 Task: Check how to setup "Automate notifications with triggers".
Action: Mouse moved to (68, 62)
Screenshot: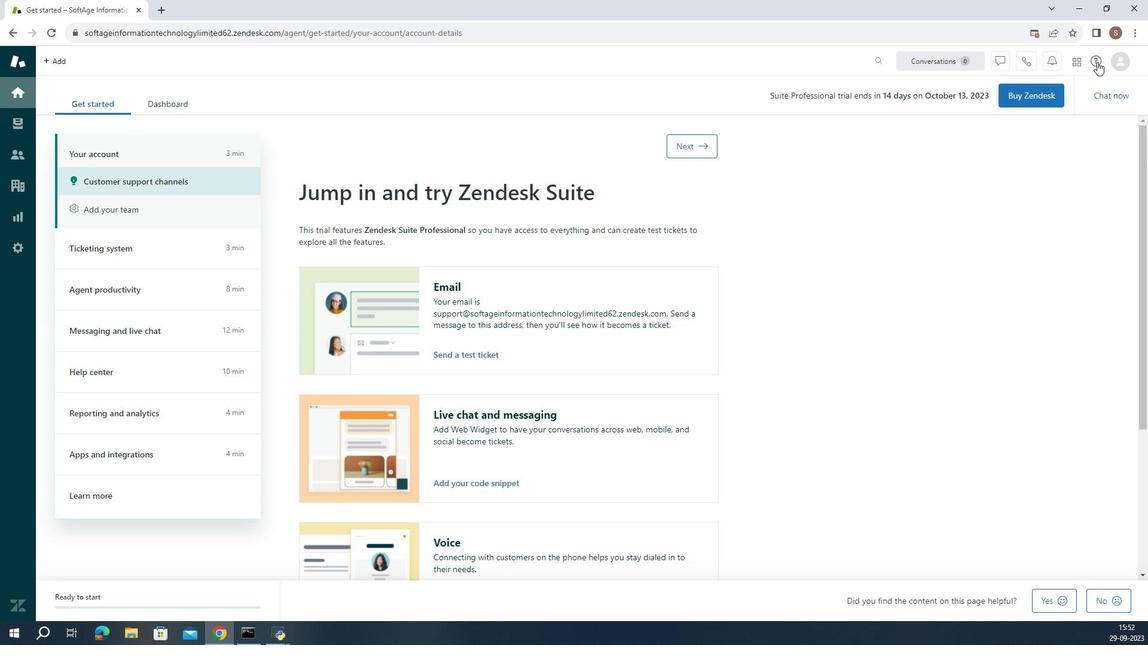 
Action: Mouse pressed left at (68, 62)
Screenshot: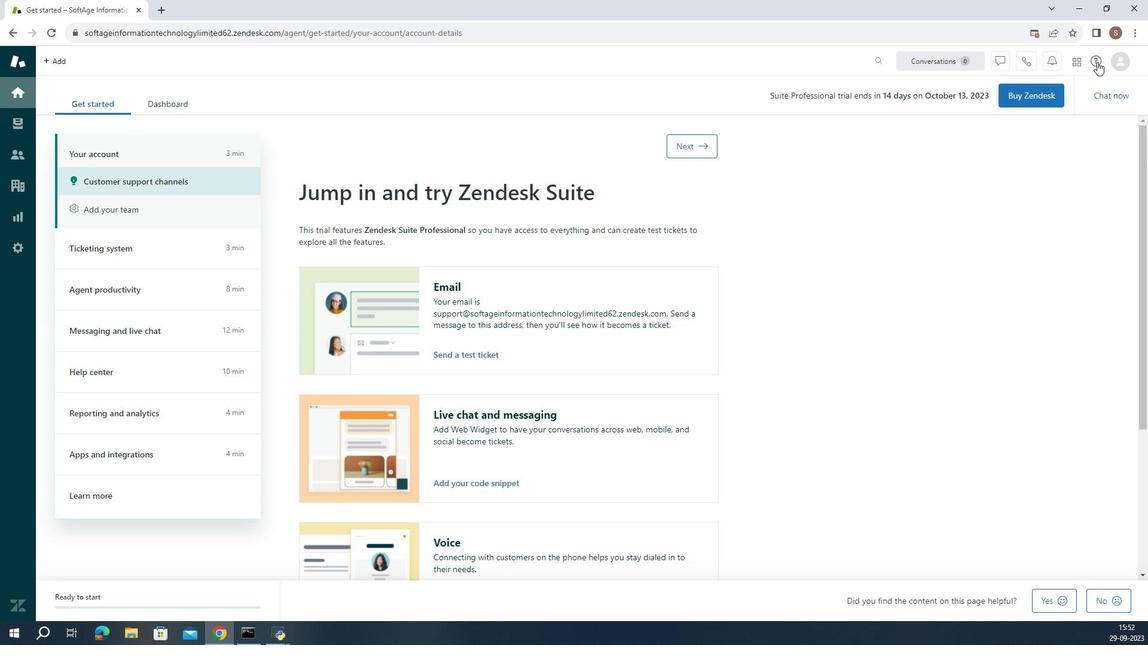 
Action: Mouse moved to (6, 455)
Screenshot: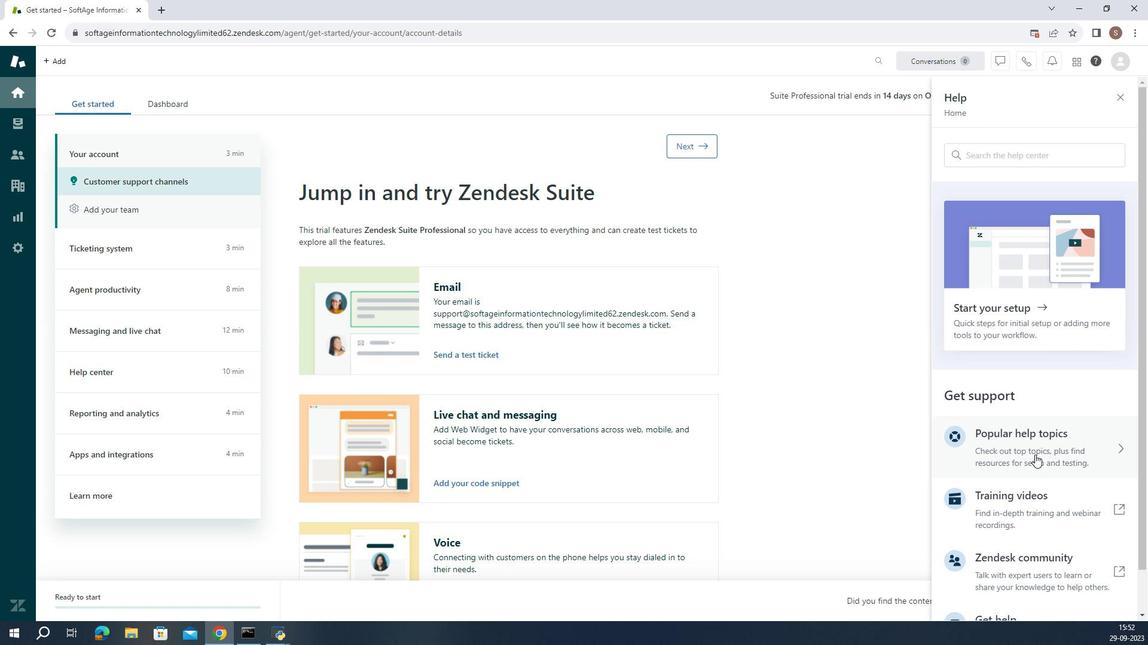 
Action: Mouse pressed left at (6, 455)
Screenshot: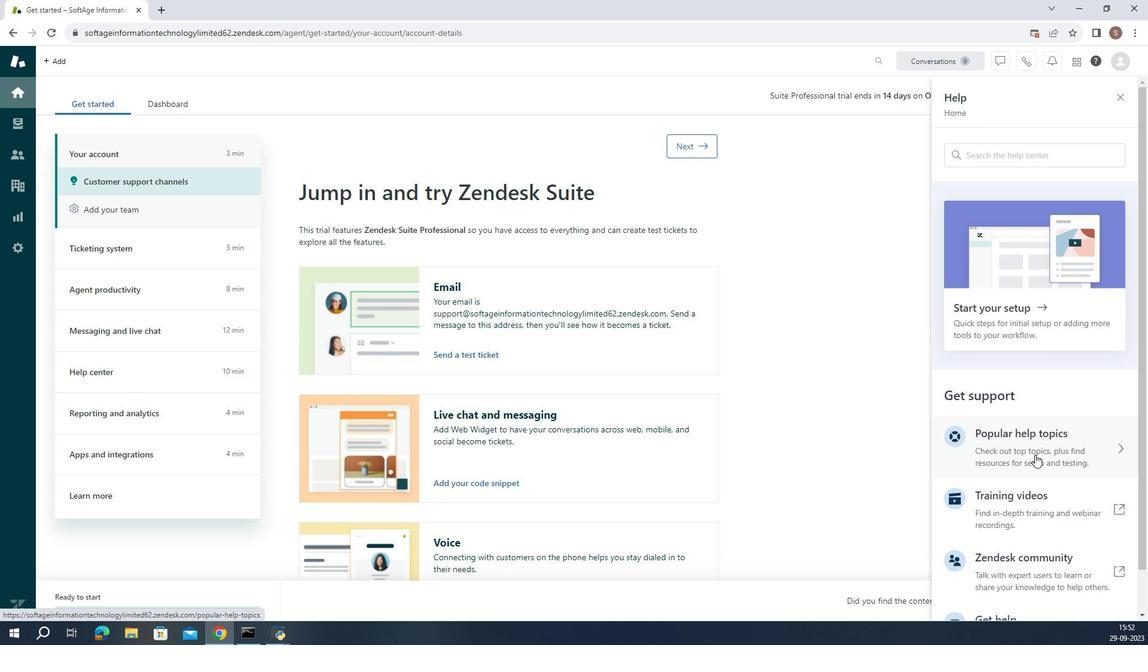 
Action: Mouse moved to (5, 382)
Screenshot: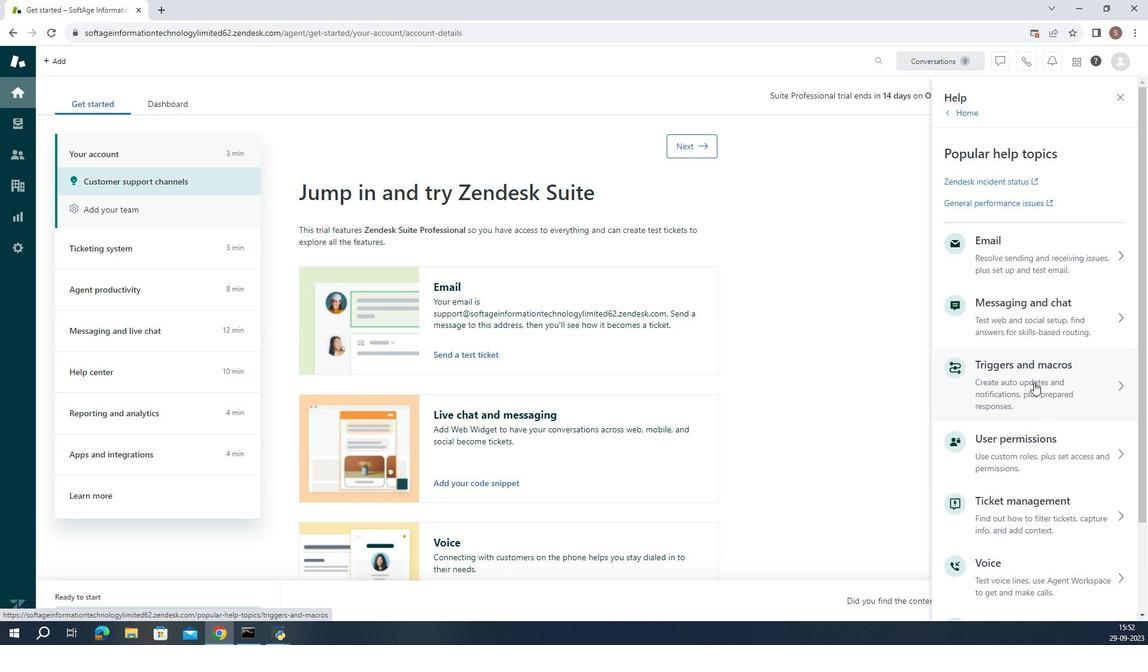 
Action: Mouse pressed left at (5, 382)
Screenshot: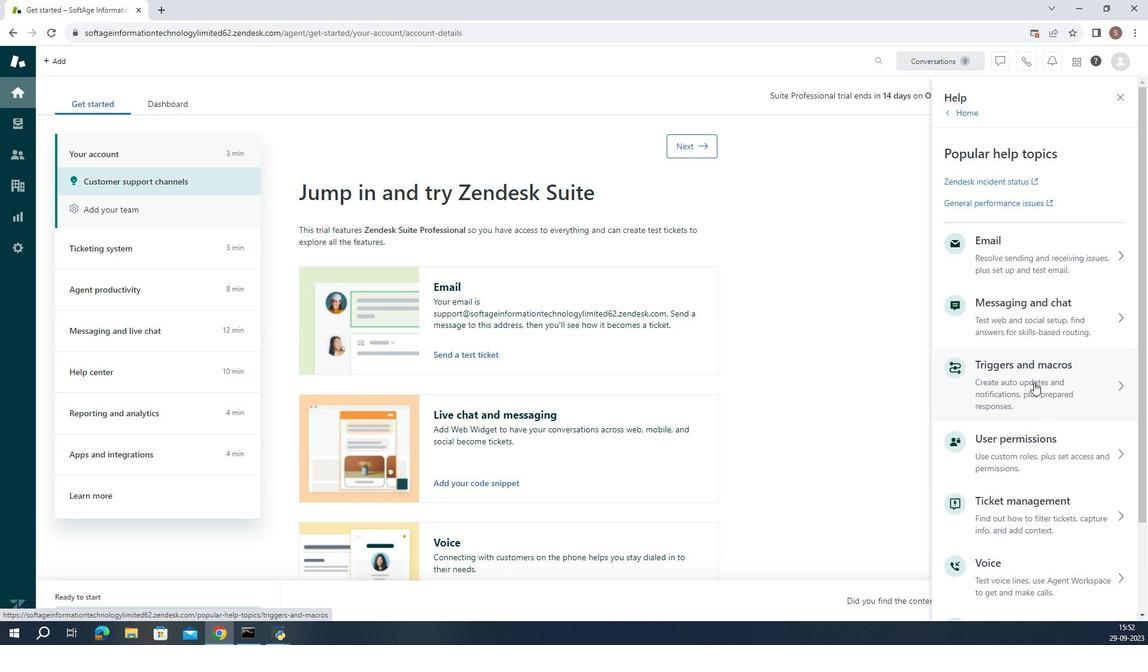 
Action: Mouse moved to (1, 256)
Screenshot: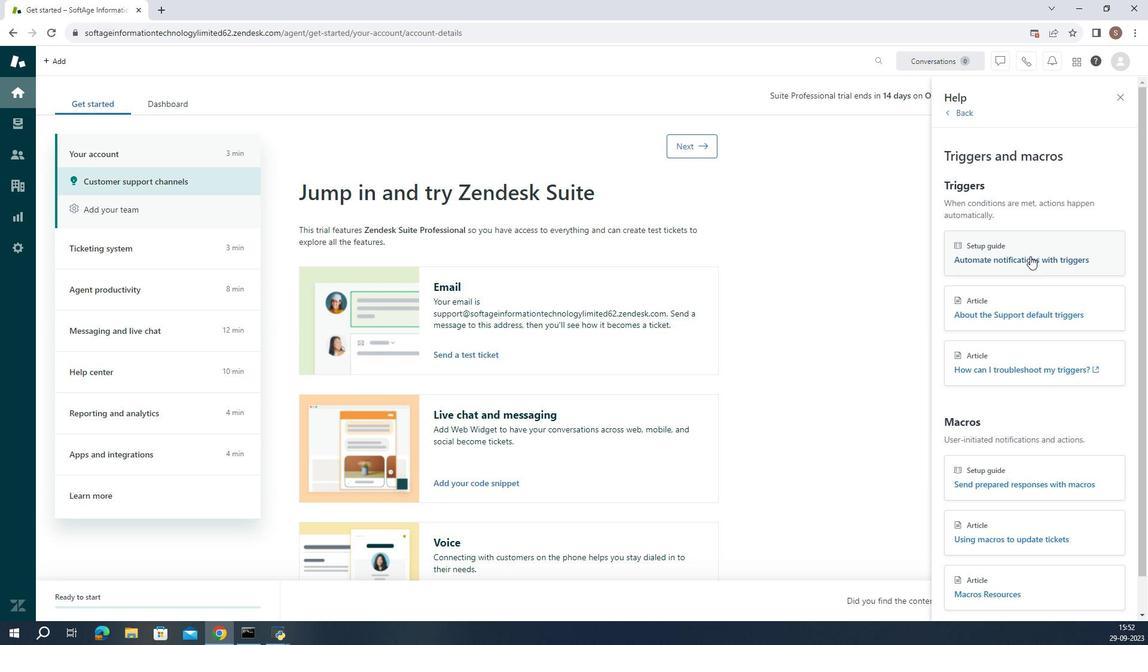 
Action: Mouse pressed left at (1, 256)
Screenshot: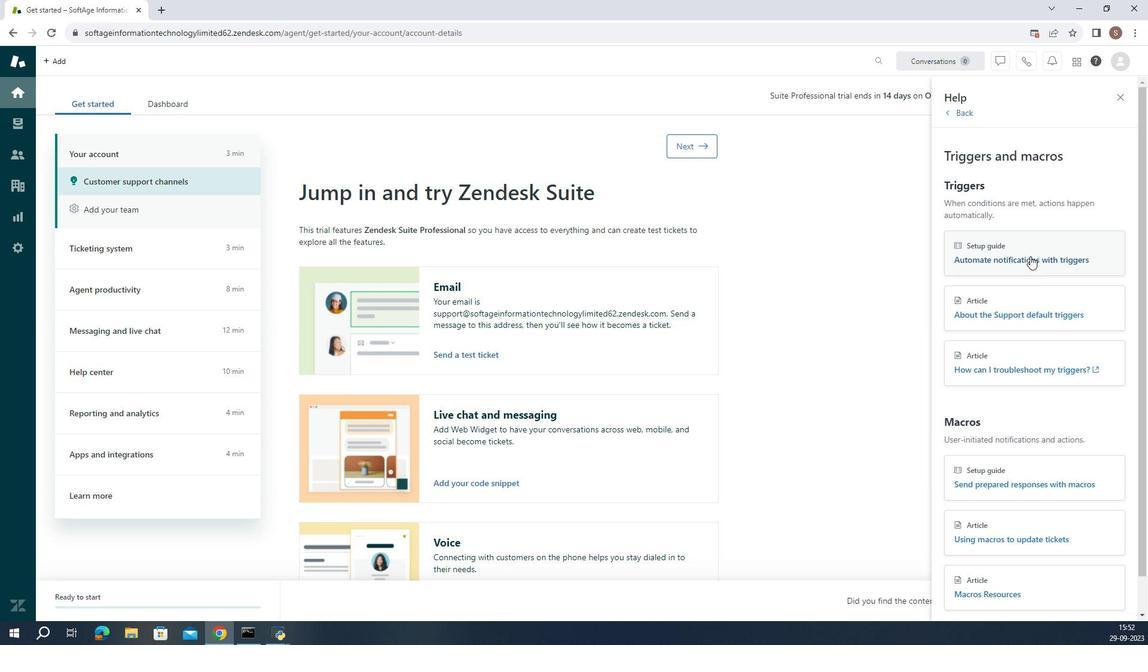 
Action: Mouse moved to (10, 318)
Screenshot: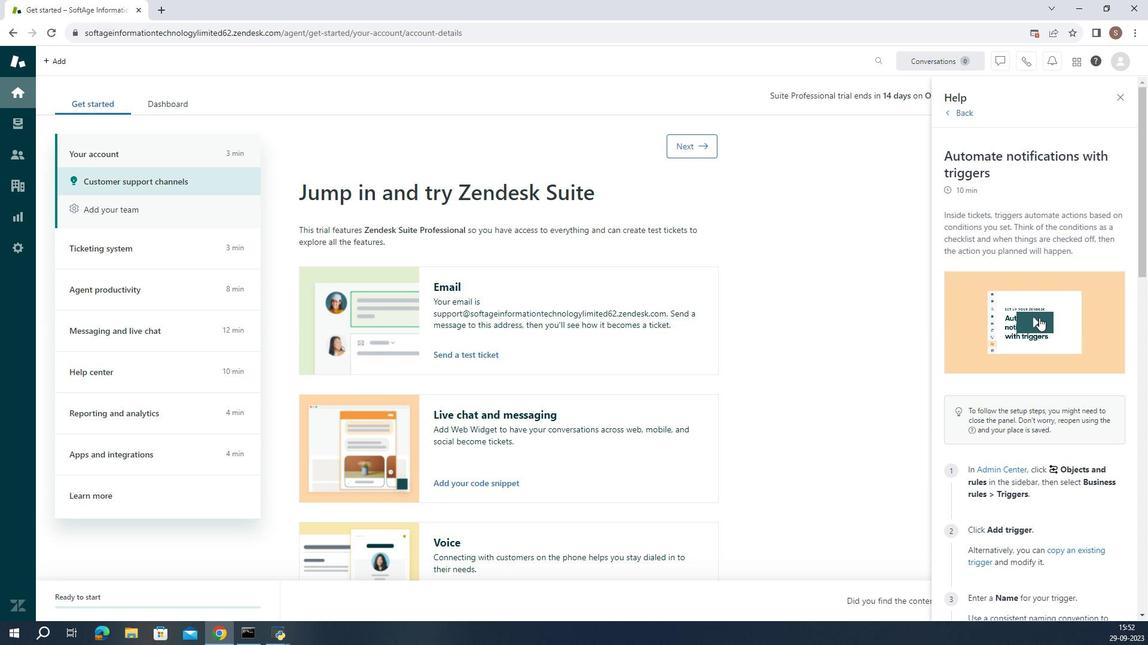 
Action: Mouse scrolled (10, 317) with delta (0, 0)
Screenshot: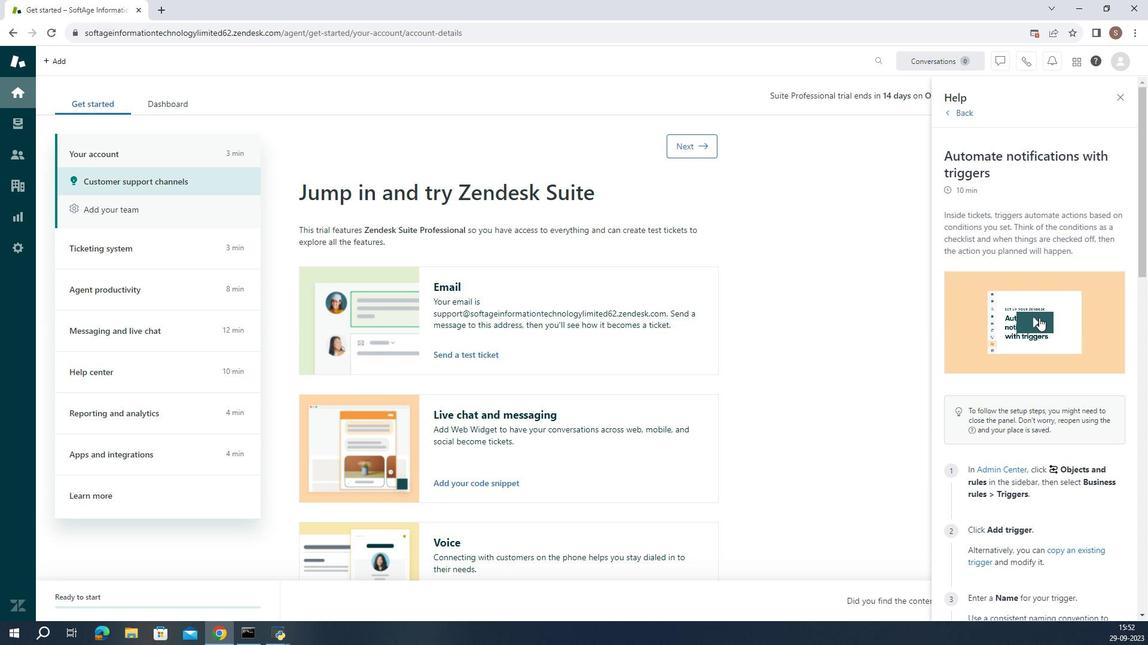 
Action: Mouse scrolled (10, 317) with delta (0, 0)
Screenshot: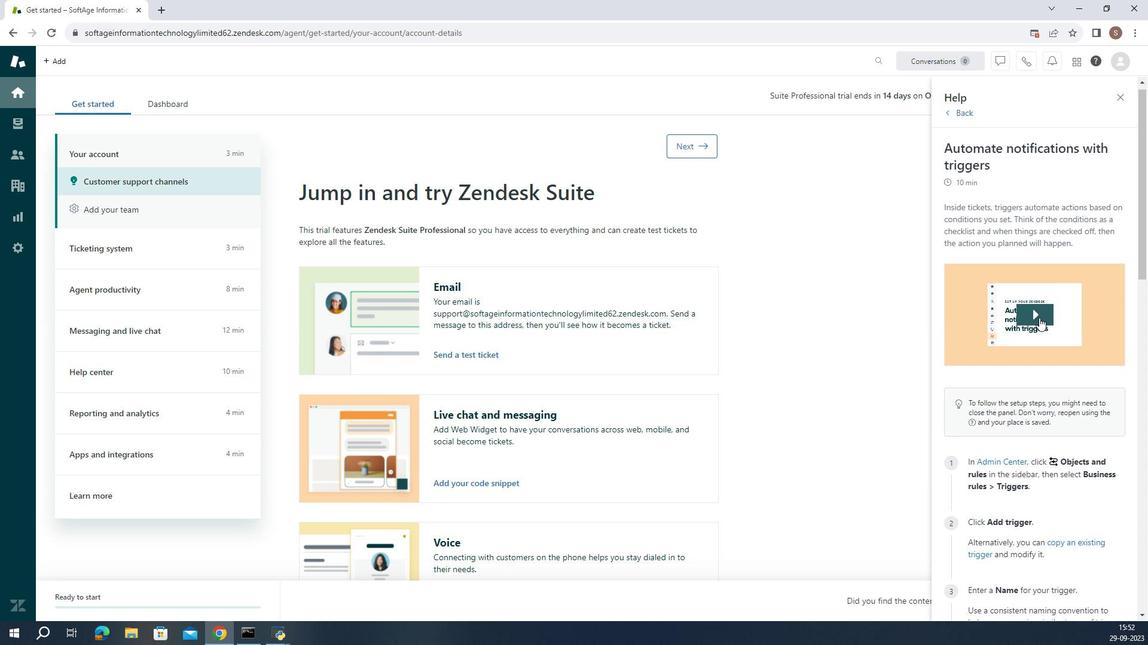 
Action: Mouse scrolled (10, 317) with delta (0, 0)
Screenshot: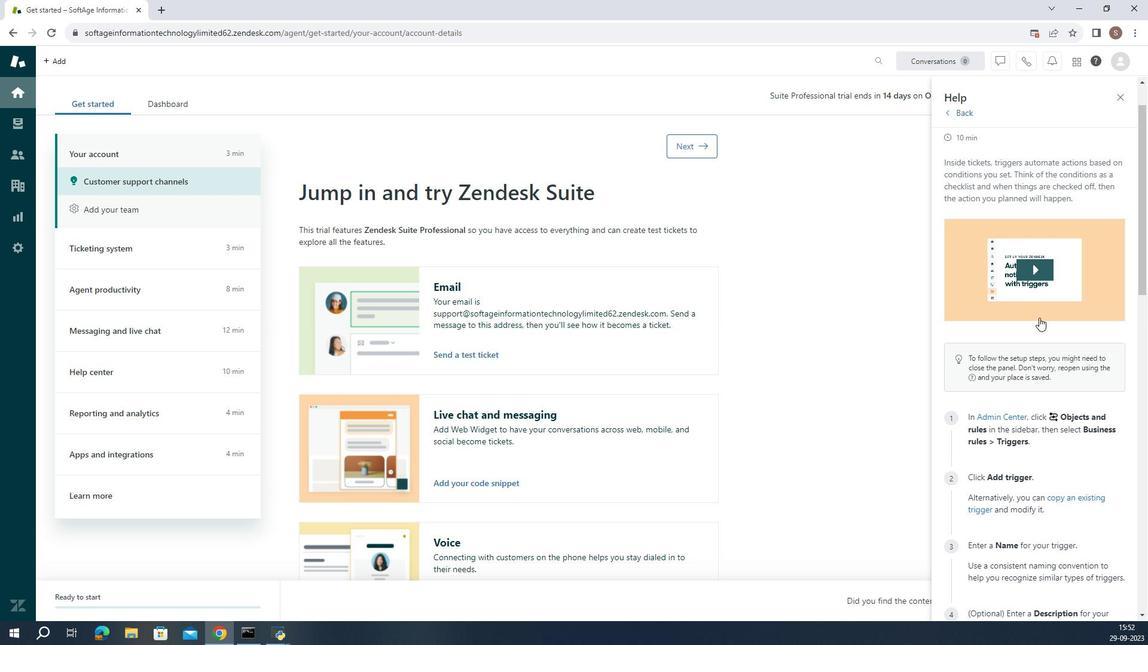 
Action: Mouse scrolled (10, 317) with delta (0, 0)
Screenshot: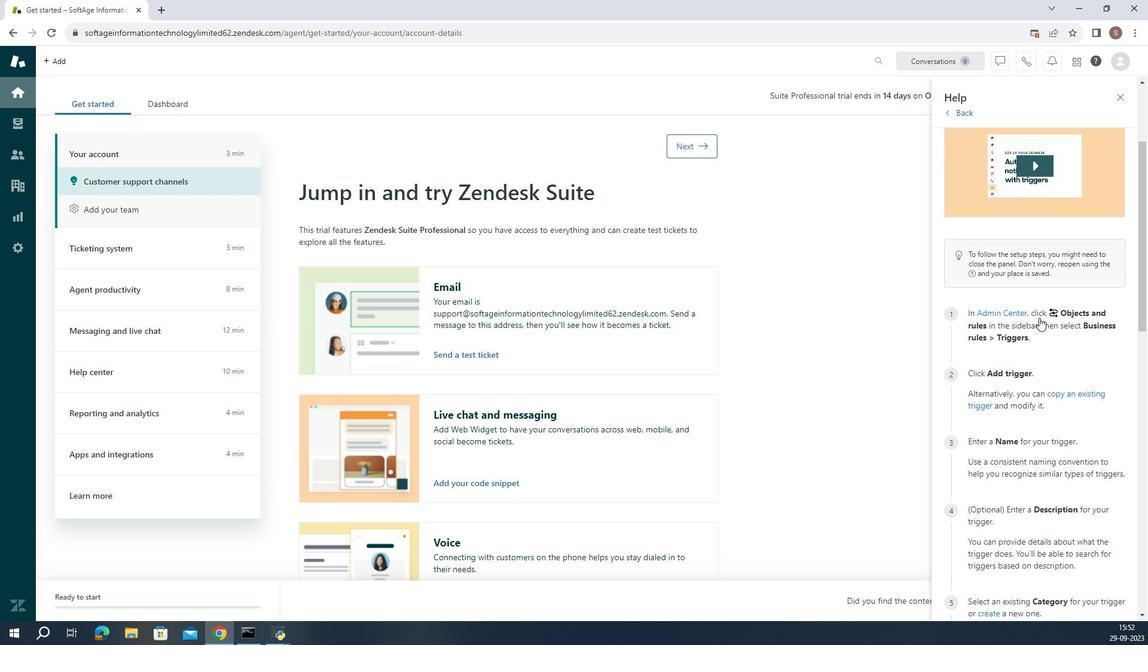 
Action: Mouse scrolled (10, 317) with delta (0, 0)
Screenshot: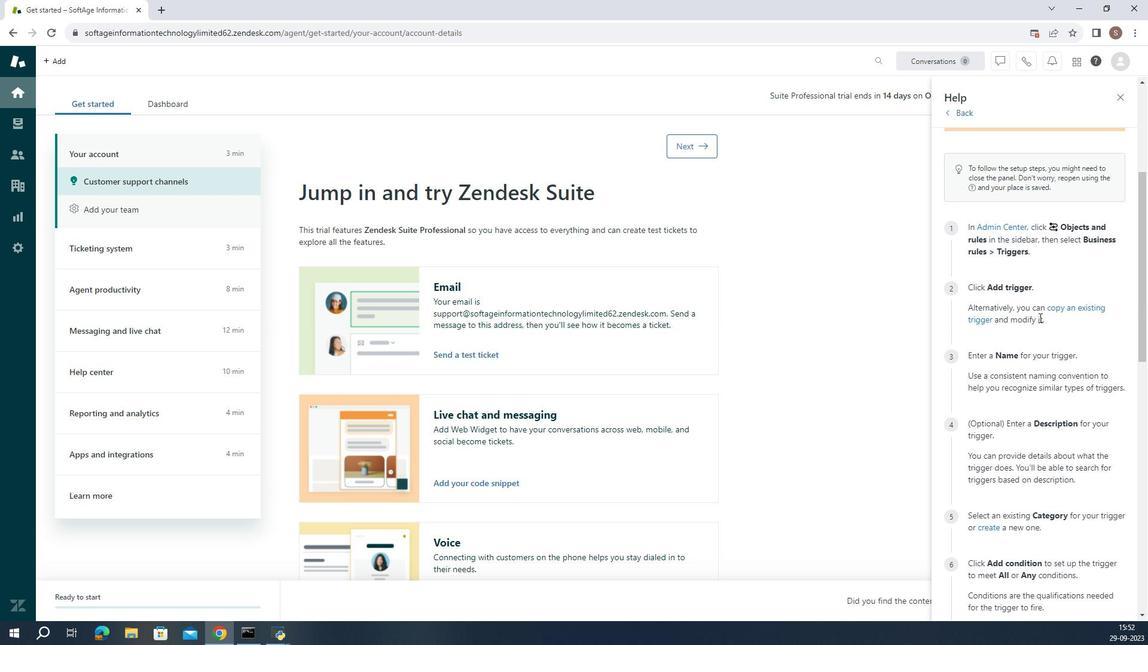 
Action: Mouse scrolled (10, 317) with delta (0, 0)
Screenshot: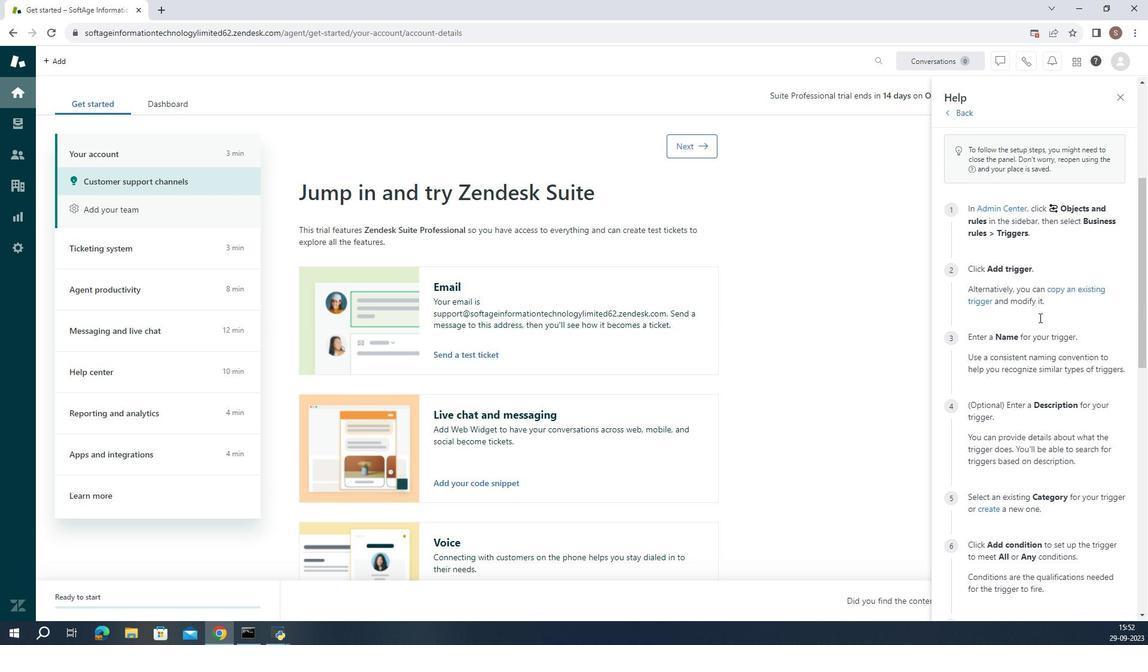
Action: Mouse scrolled (10, 317) with delta (0, 0)
Screenshot: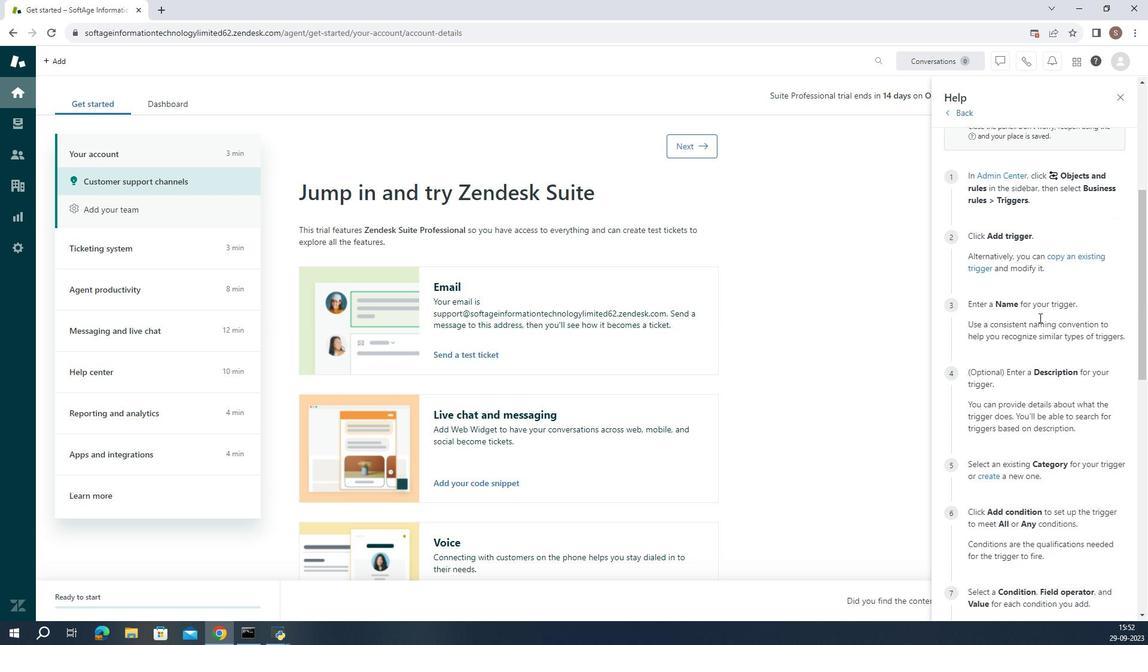 
Action: Mouse scrolled (10, 317) with delta (0, 0)
Screenshot: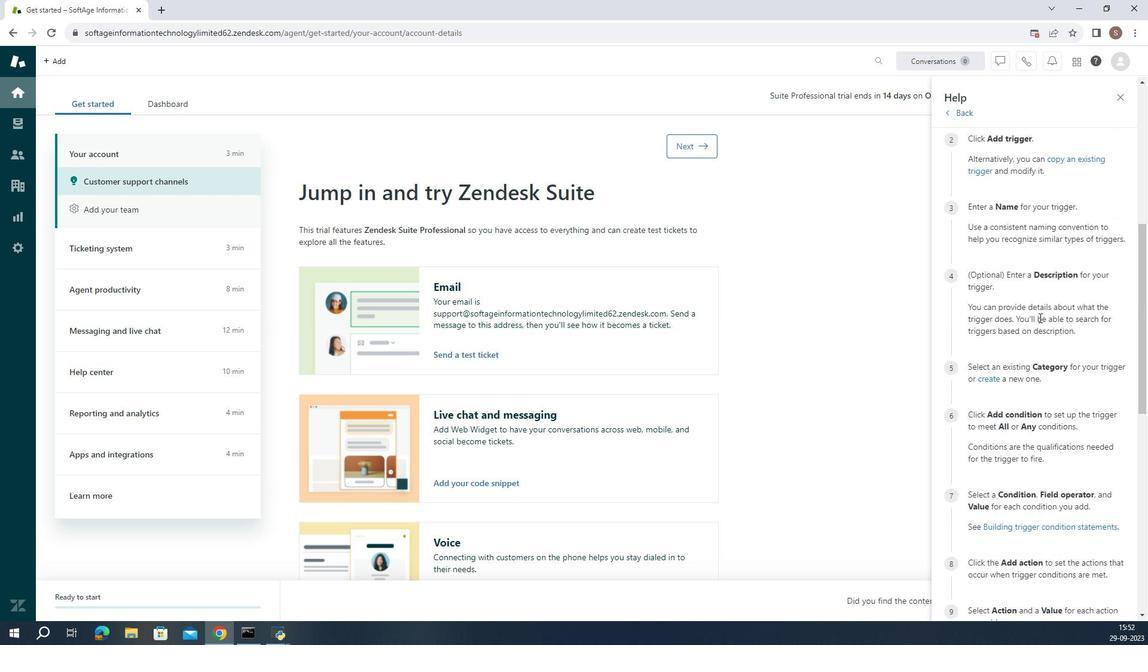
Action: Mouse scrolled (10, 317) with delta (0, 0)
Screenshot: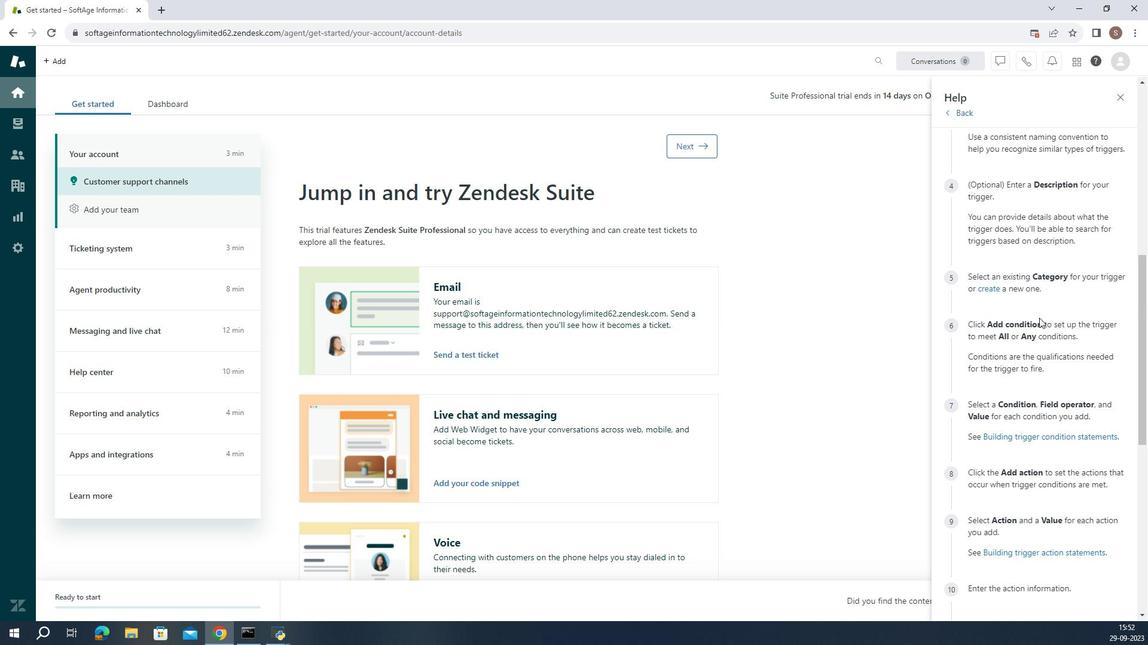 
Action: Mouse scrolled (10, 317) with delta (0, 0)
Screenshot: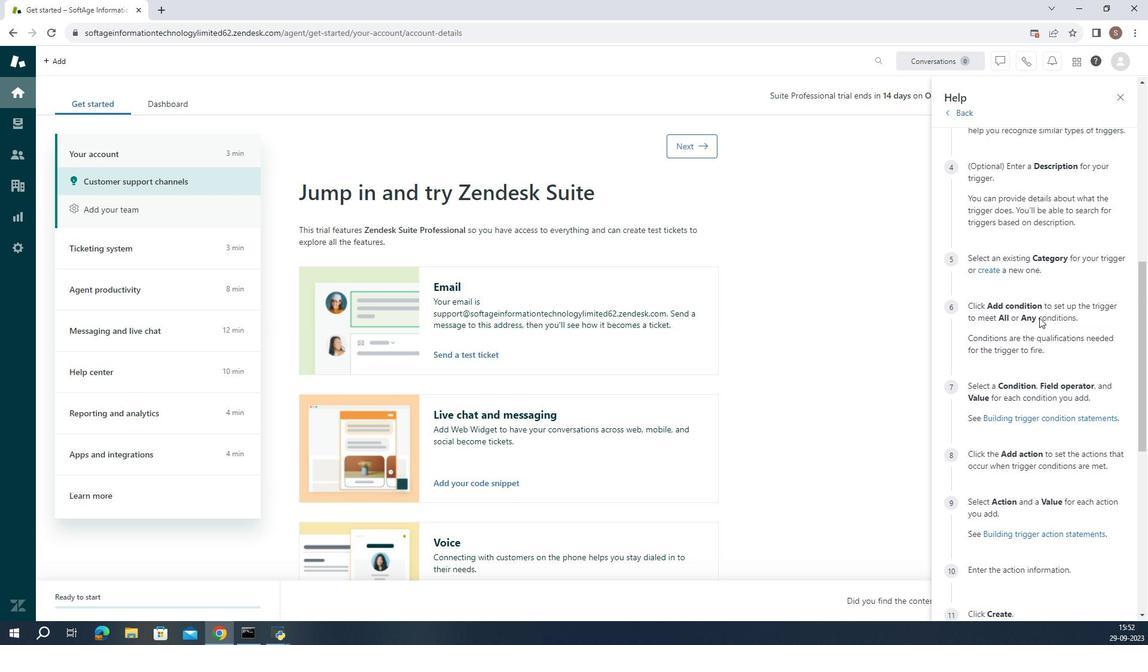 
Action: Mouse scrolled (10, 317) with delta (0, 0)
Screenshot: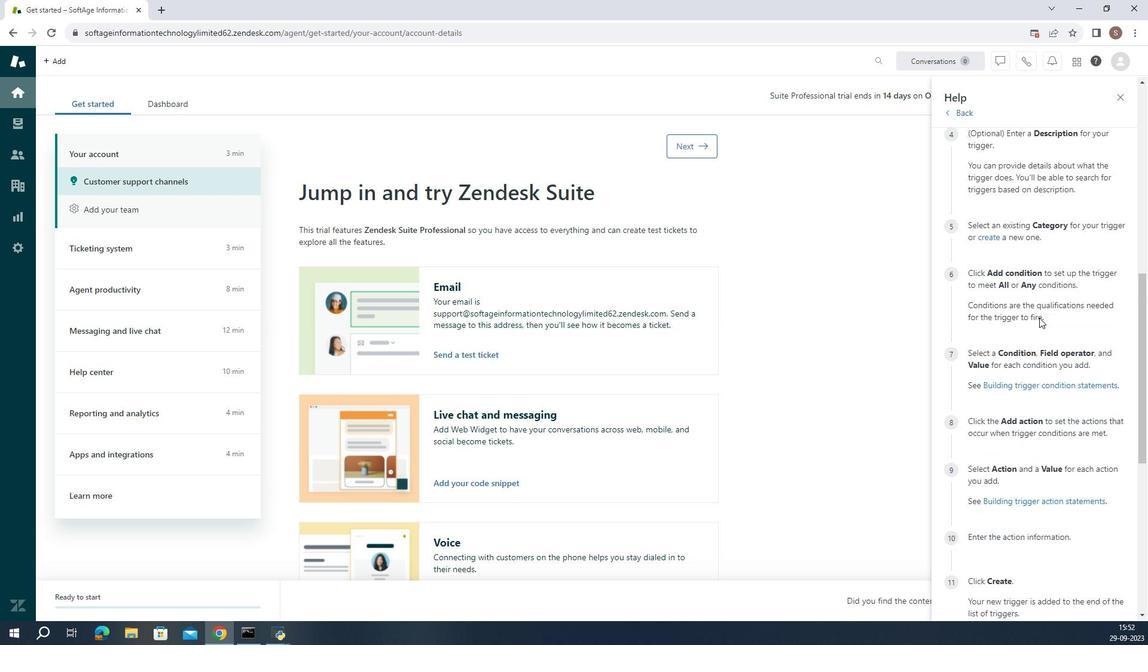 
Action: Mouse scrolled (10, 317) with delta (0, 0)
Screenshot: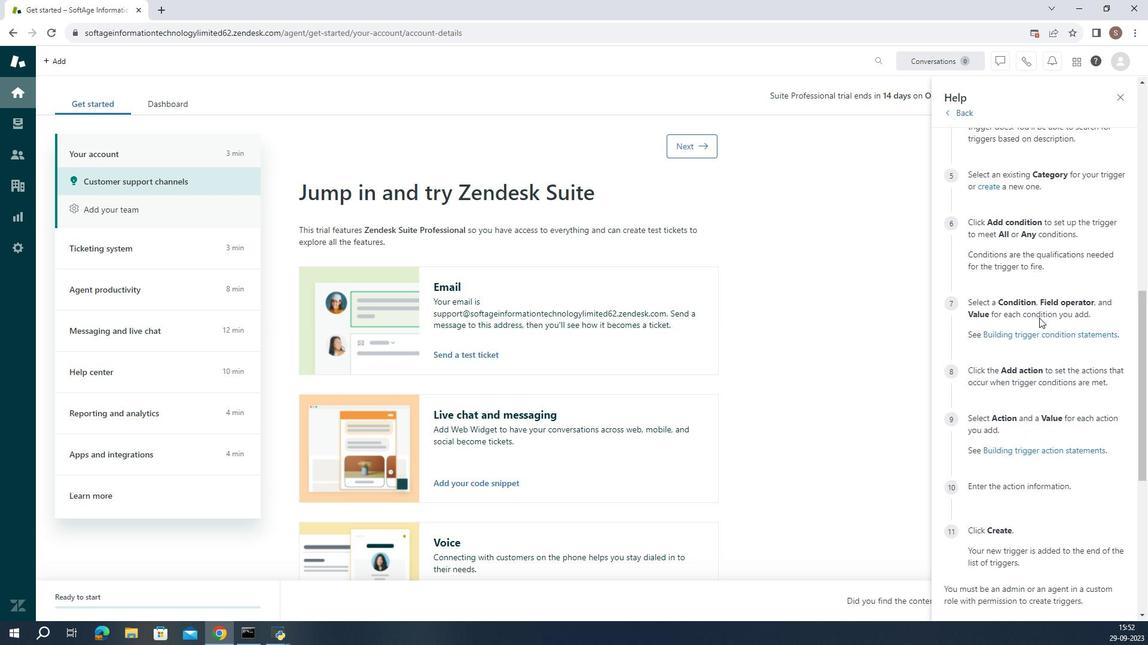 
Action: Mouse scrolled (10, 317) with delta (0, 0)
Screenshot: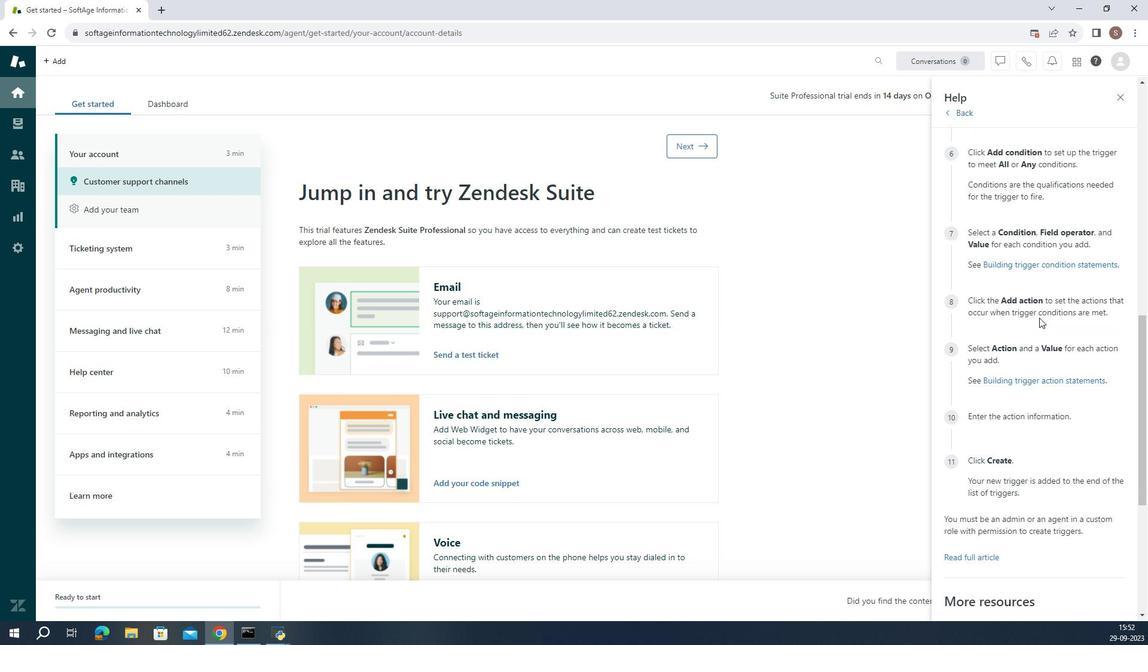 
Action: Mouse scrolled (10, 317) with delta (0, 0)
Screenshot: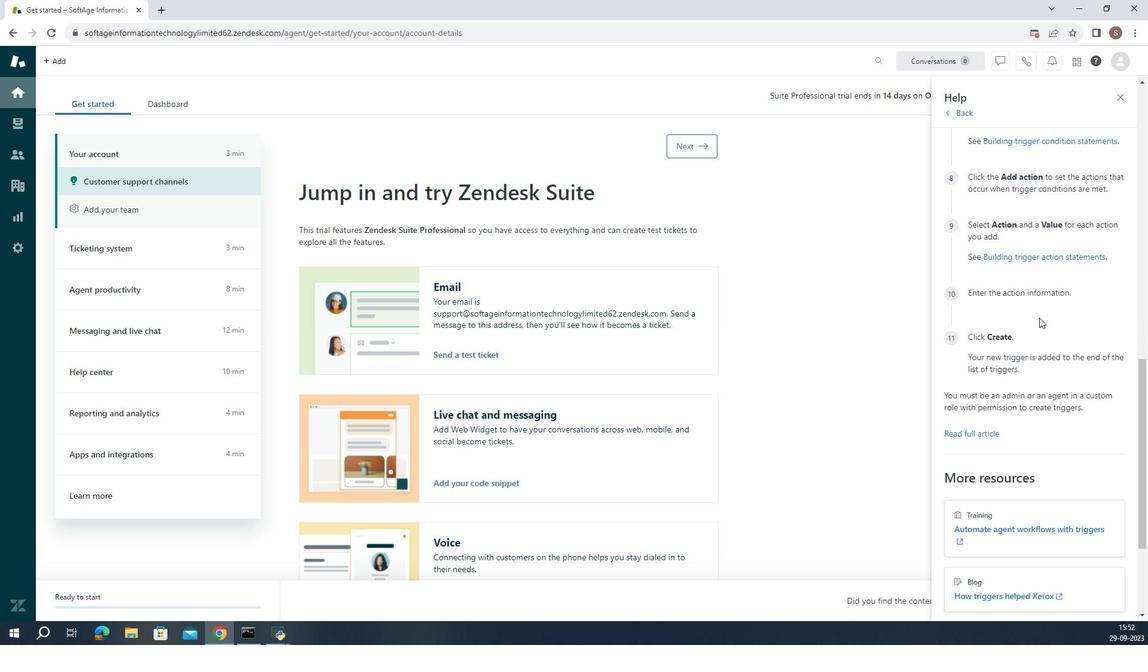 
Action: Mouse scrolled (10, 317) with delta (0, 0)
Screenshot: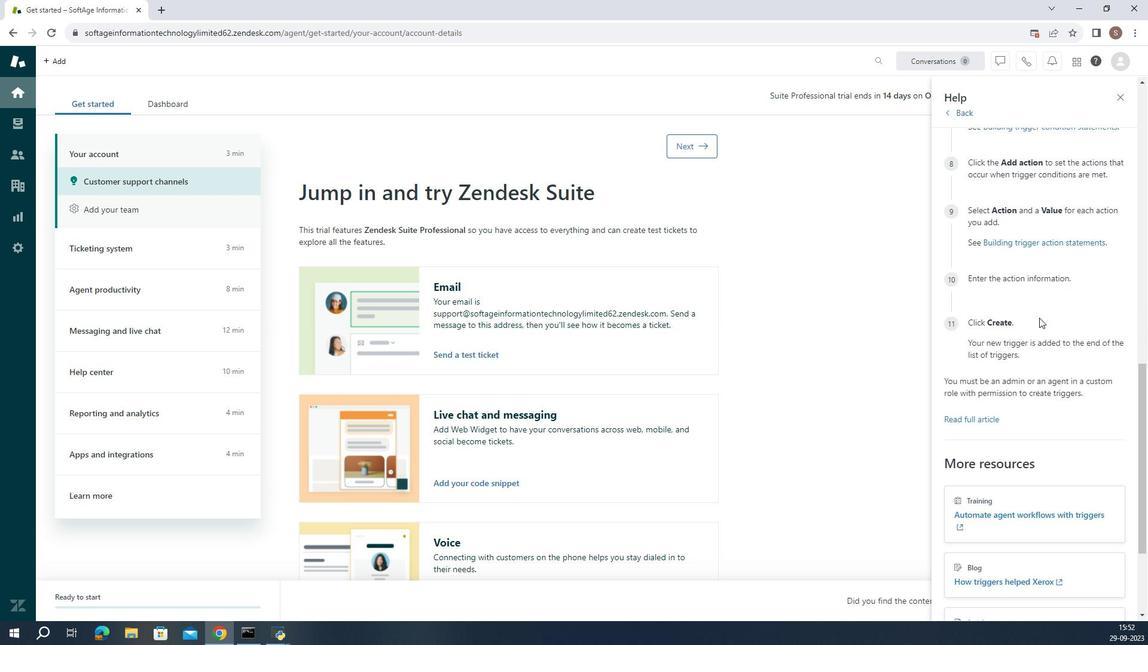 
Action: Mouse scrolled (10, 317) with delta (0, 0)
Screenshot: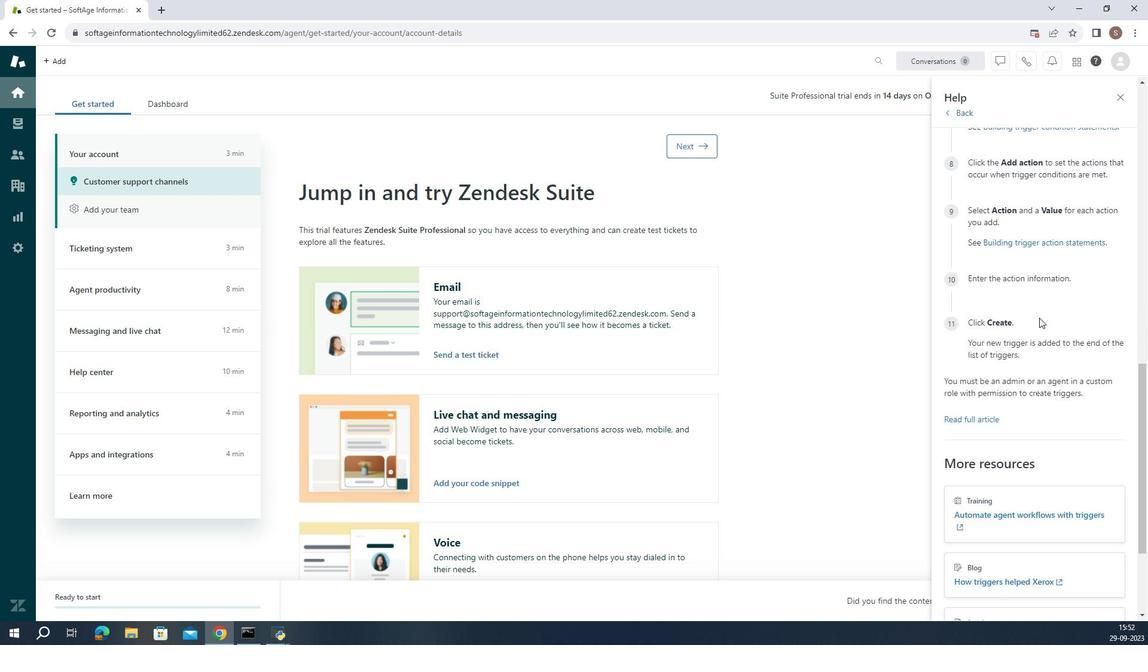
Action: Mouse scrolled (10, 317) with delta (0, 0)
Screenshot: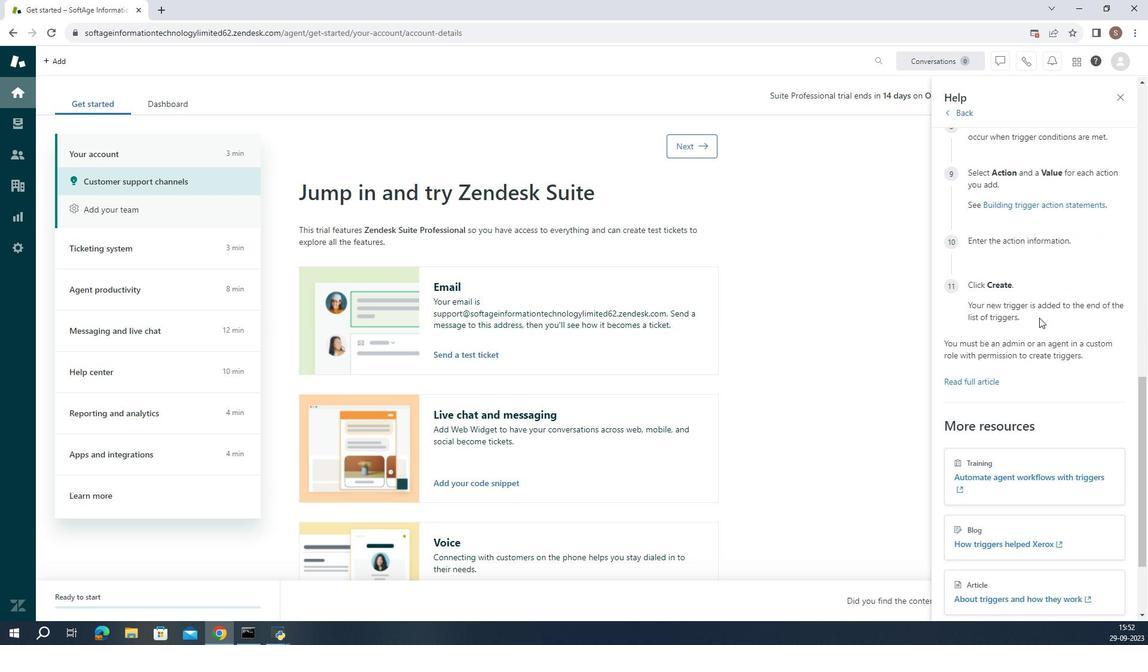 
Action: Mouse scrolled (10, 317) with delta (0, 0)
Screenshot: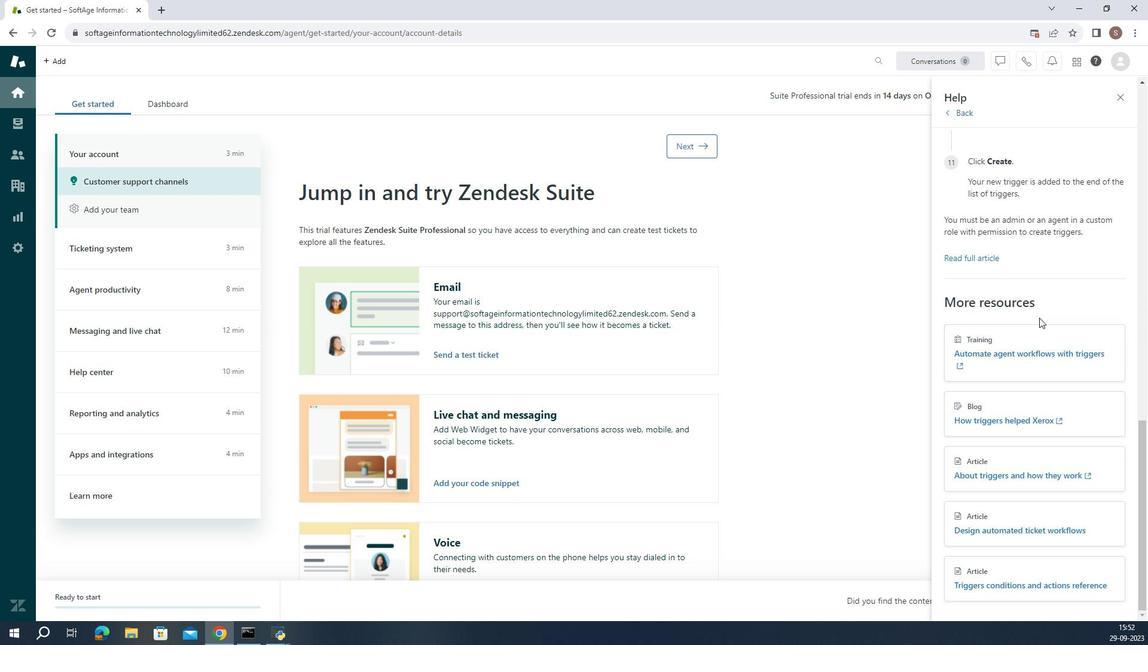
